 Task: Find the largest element in an array using a Python program.
Action: Mouse moved to (74, 17)
Screenshot: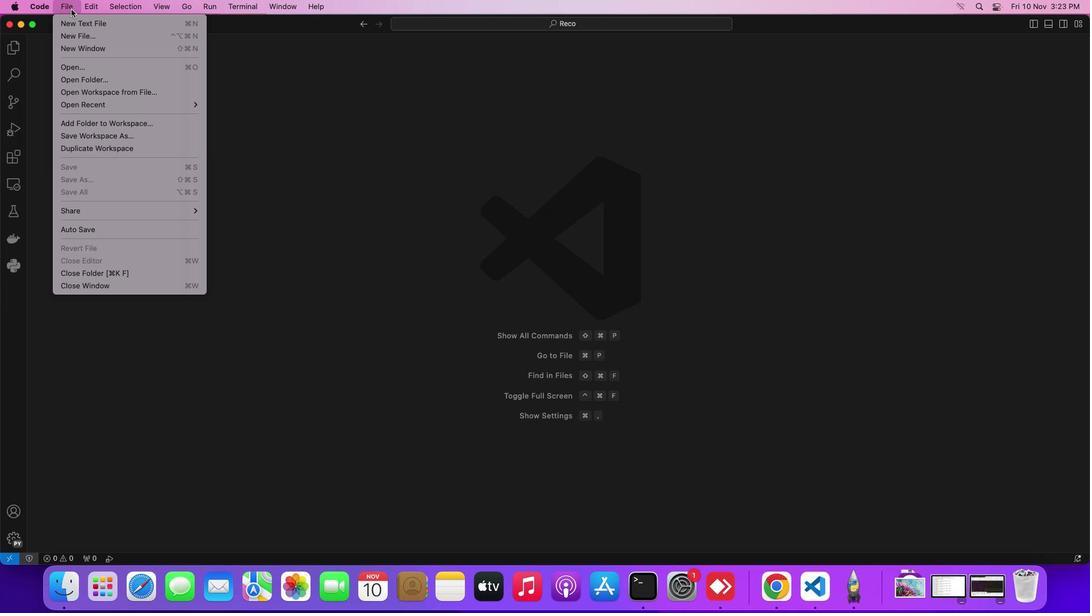 
Action: Mouse pressed left at (74, 17)
Screenshot: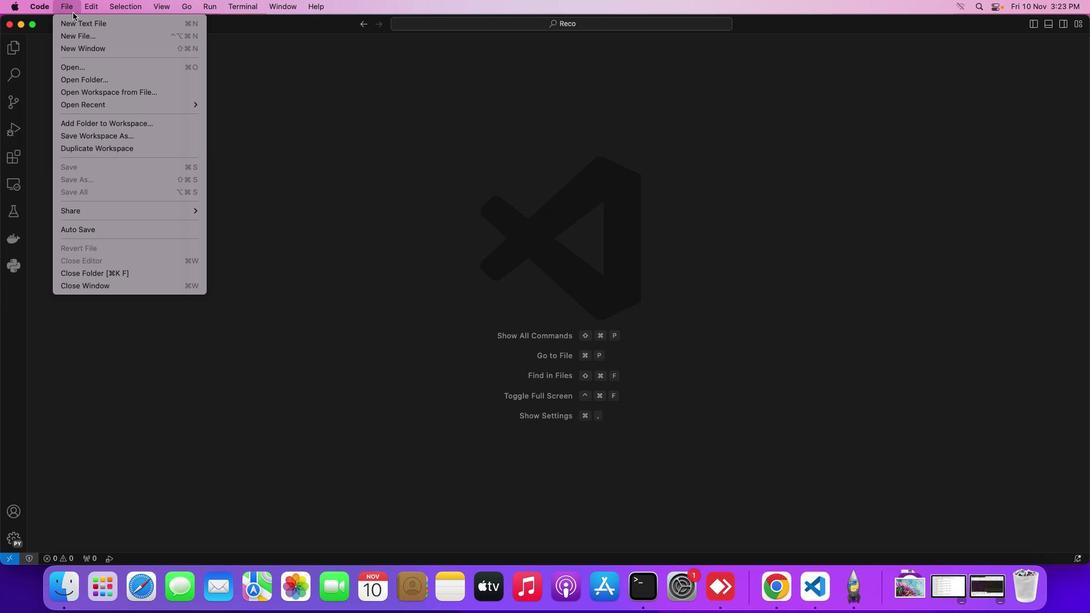 
Action: Mouse moved to (89, 33)
Screenshot: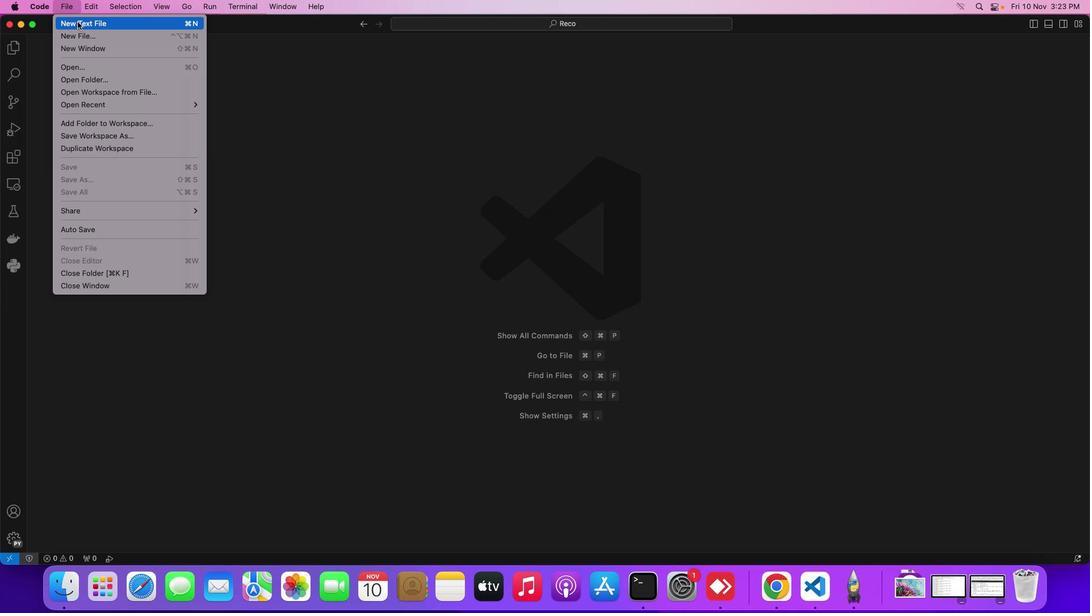 
Action: Mouse pressed left at (89, 33)
Screenshot: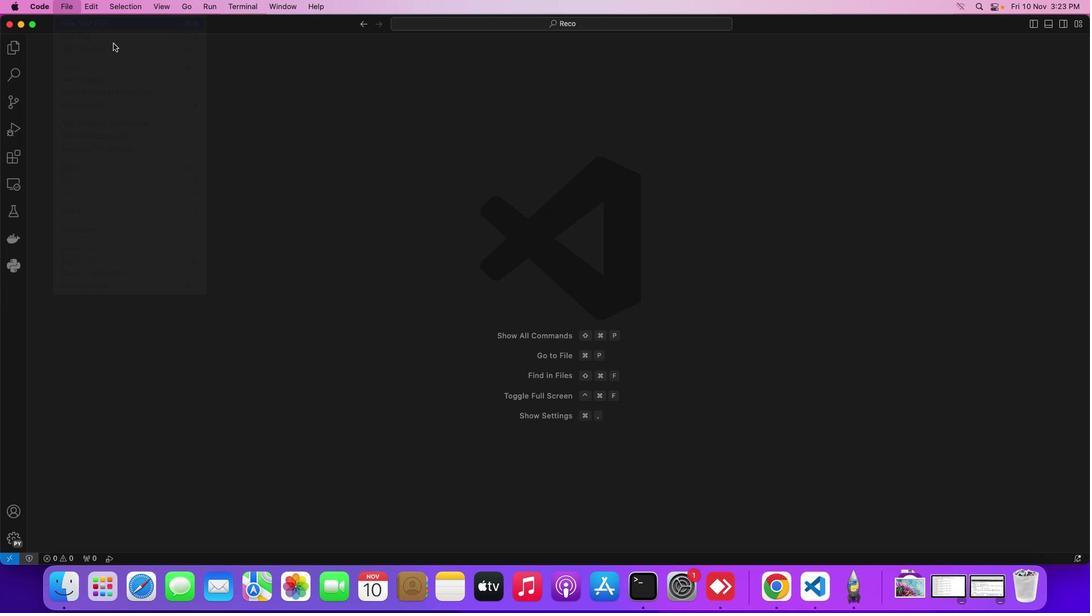 
Action: Mouse moved to (387, 265)
Screenshot: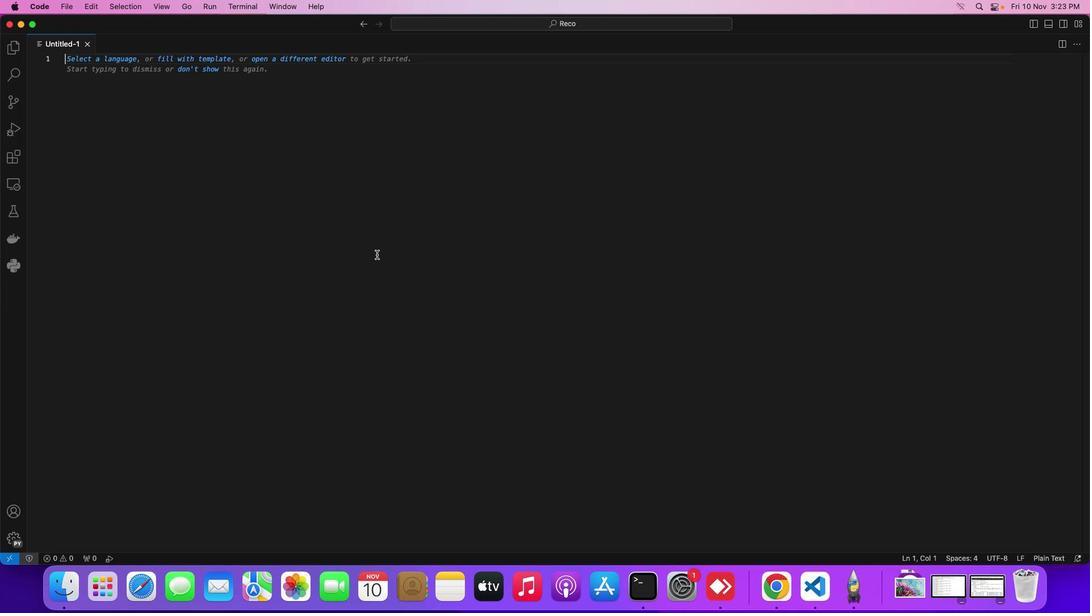 
Action: Key pressed Key.cmd's'
Screenshot: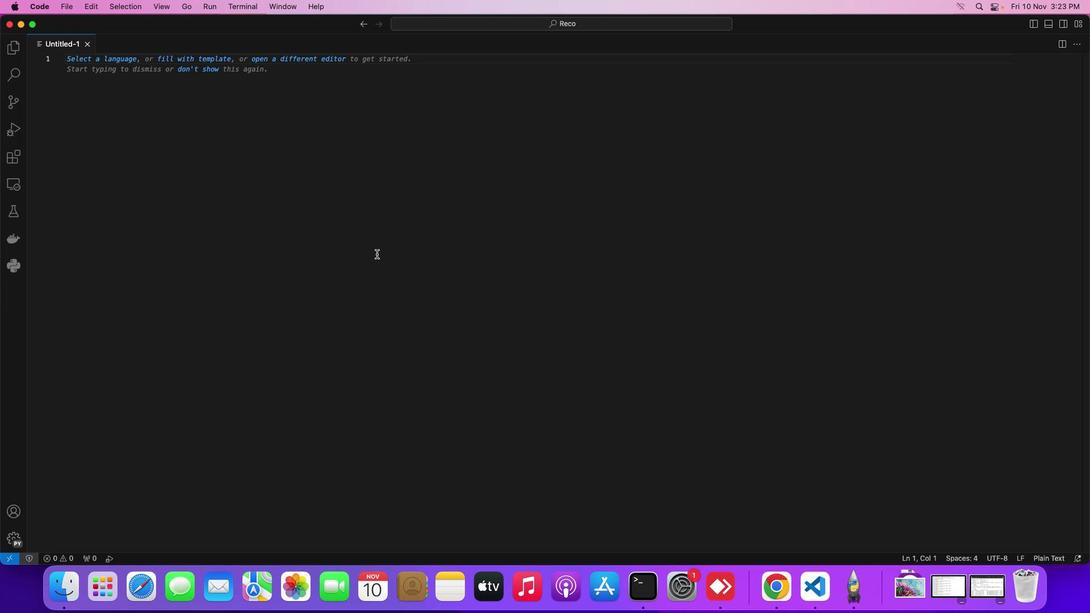 
Action: Mouse moved to (583, 252)
Screenshot: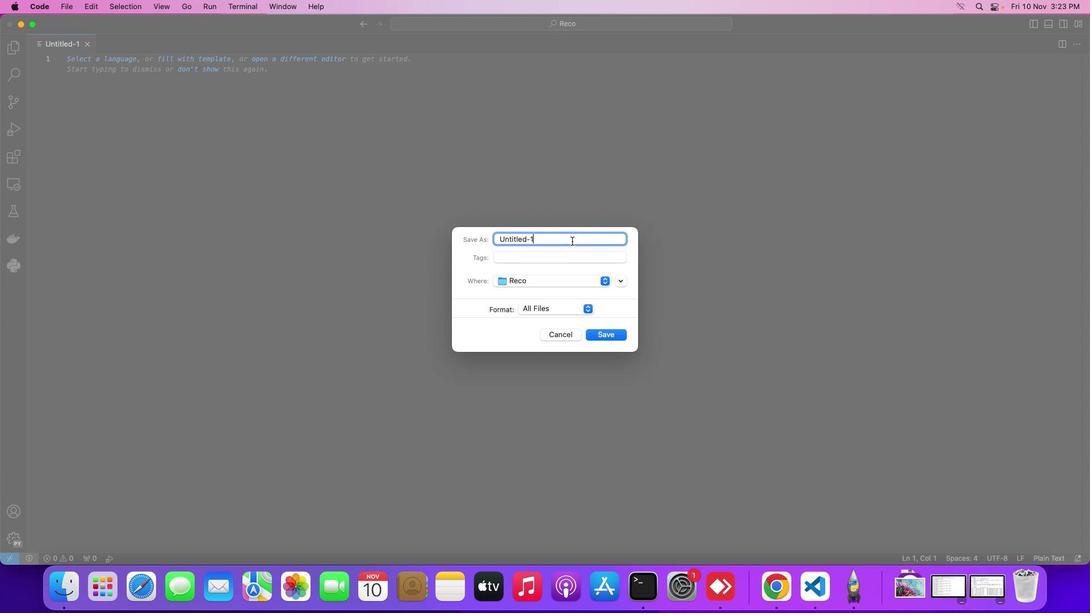 
Action: Mouse pressed left at (583, 252)
Screenshot: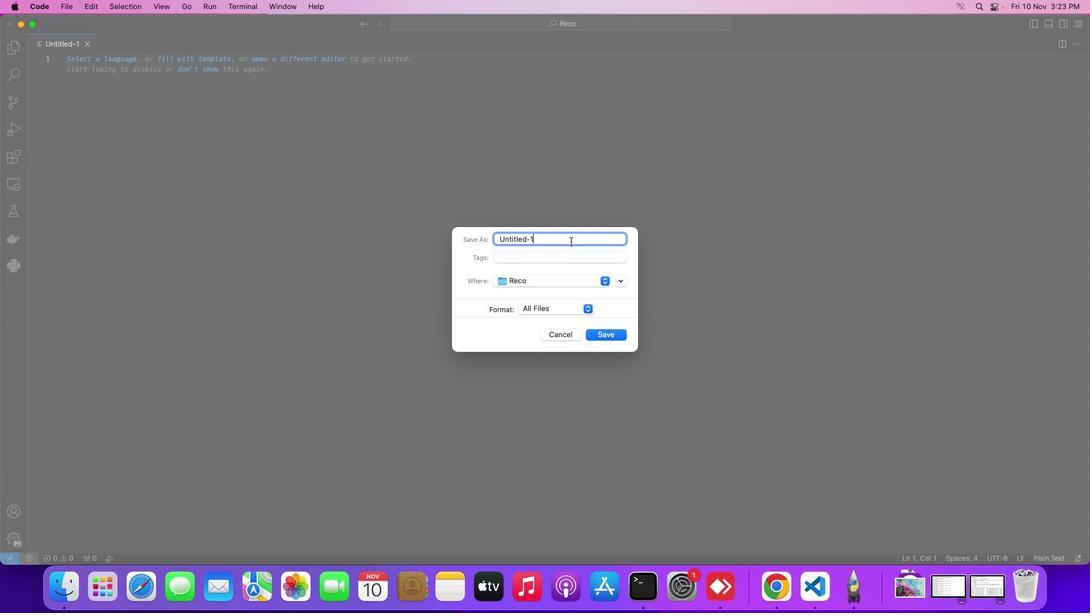 
Action: Mouse moved to (582, 253)
Screenshot: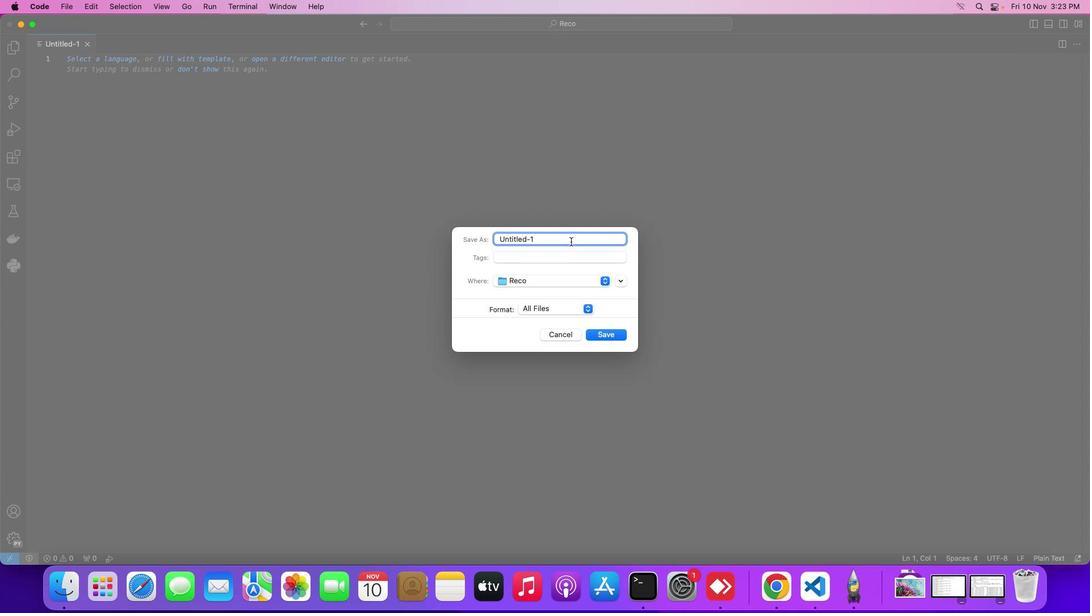 
Action: Key pressed Key.backspaceKey.backspaceKey.backspaceKey.backspaceKey.backspaceKey.backspaceKey.backspaceKey.backspaceKey.backspaceKey.backspaceKey.shift_r'D''e''m''o'Key.shift_r'M''A''x'Key.backspaceKey.backspace'z'Key.backspace'z'Key.backspace'a''x'','Key.backspace'.''p''y'Key.enter'f'Key.backspaceKey.shift_r'#'Key.spaceKey.shift_r'D''e''f''i''n''e'Key.space'a'Key.space'f''u''n''c''t''i''o''n'Key.space't''o'Key.space'f''i''n''e'Key.backspace'd'Key.space't''h''e'Key.space'l''a''r''g''e''s''t'Key.spaceKey.cmd'+''f'Key.spaceKey.backspaceKey.backspace'e''l''e''m''e''n''t''s'Key.space'i''n'Key.space'a''n'Key.space'a''r''r''a''y'Key.enter'd''e''f'Key.space'f''i''n''d'Key.shift_r'_''l''a''r''g''e''s''t'Key.shift_r'_''e''l''e''m''e''n''t''s'Key.backspaceKey.shift_r'(''a''r''r'Key.rightKey.shift_r':'Key.enter
Screenshot: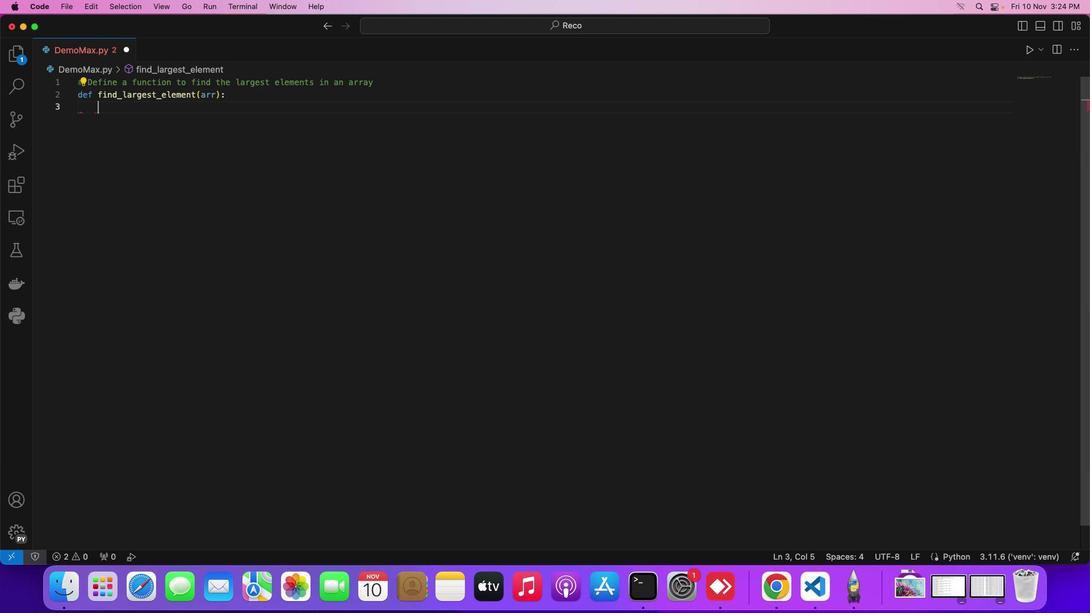 
Action: Mouse moved to (183, 11)
Screenshot: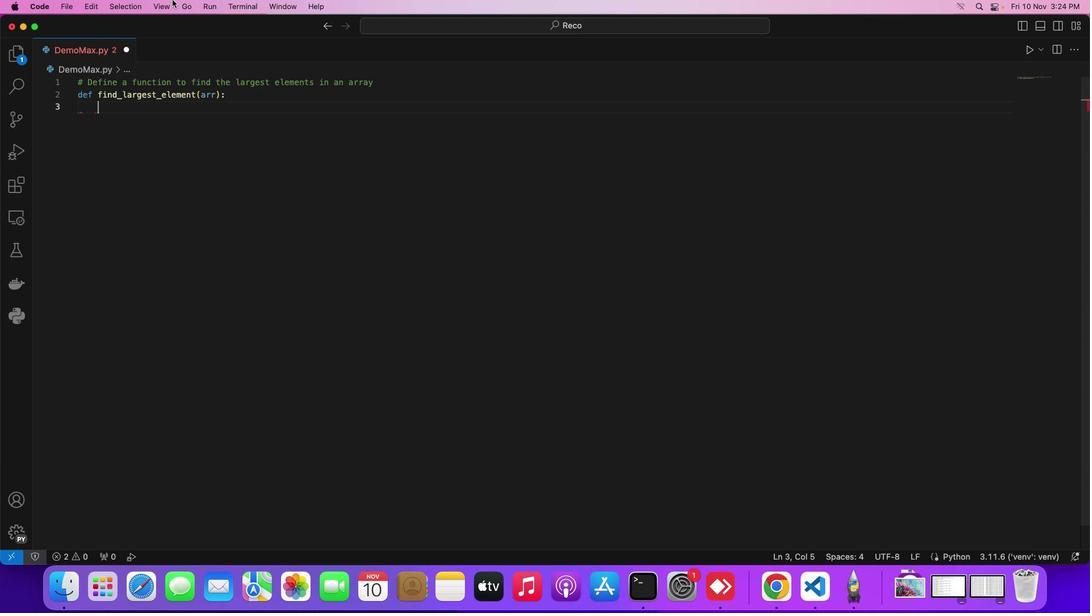 
Action: Key pressed Key.shift_r'#'Key.space'c''h''e''c''k'Key.space'i''f'Key.space't''h''e'Key.space'a''r''r''a''y'Key.space'i''s'Key.space'e''m''p''t''y'Key.enter'i''f'Key.space'n''o''t'Key.space'a''r''r'Key.shift_r':'Key.enter'r''e''t''u''r''n'Key.space'n''o''n'Key.backspaceKey.backspaceKey.backspaceKey.shift_r'N''o''n''e'Key.spaceKey.shift_r'#'Key.spaceKey.shift_r'R''e''s'Key.backspace't''u''r''n'Key.spaceKey.shift_r'N''o''n''e'Key.space'f''o''r'Key.space'e''m''p''t''y'Key.space'a''r''r''a''y''s'Key.enterKey.shift_r'#'Key.backspaceKey.enterKey.shift_r'#'Key.spaceKey.shift_r'I''n''i''t''i''a''l''i''z''e'Key.space't''h''e'Key.space'm''a''x''i''m''u''m'Key.space'e''l''e''m''e''n''t'Key.space'w''i''t''h'Key.space't''h''e'Key.space'f''i''r''s''t'Key.space'e''l''e''n''e'Key.backspaceKey.backspace'm''e''n''t'Key.space'o''f'Key.space't''h''e'Key.space'a''r''r''a''y'Key.enter'm''a''x'Key.shift_r'_''e''l''e''m''e''n''t'Key.space'='Key.space'a''r''r''[''0'Key.rightKey.enterKey.enterKey.shift_r'#'Key.spaceKey.shift_r'I''t''e''r''a''t''o''r'Key.space't''h''r''o''u''g''t''h'Key.space't''h''e'Key.space'e''l''e''m''e''n''t''s'Key.space'd'Key.backspaceKey.space'f'Key.backspace'o''f'Key.space't''h''e'Key.space'a''r''r''a''y'Key.enter'f''o''r'Key.space'e''l''e''m''e''n''t'Key.space'i''n'Key.space'a''r''r'Key.shift_r':'Key.enterKey.shift_r'#'Key.spaceKey.shift_r'C''h''e''c''k'Key.space't'Key.backspace'i''f'Key.space't''h''e'Key.space'c''u''r''r''e''n''t'Key.space'e''l''e''m''e''n''t'Key.space'i''s'Key.space'g''e''n''e''r''a''t''e'Key.space'f'Key.backspaceKey.space't''h''e'Key.backspace'a''n'Key.space't''h''e'Key.space'c''u''r''r''e''n''t'Key.space'm''a''x''i''m''u''m'Key.enter'i''f'Key.space'e''l''e''m''e''n''t'Key.spaceKey.shift_r'>'Key.space'm''a''x'Key.shift_r'_''e''l''e''m'Key.enterKey.spaceKey.backspaceKey.shift_r':'Key.enter'm''a''x'Key.shift_r'_''e''l''e''m''e''n''t'Key.space'='Key.space'e''l''e''m''e''n''t'Key.spaceKey.shift_r'#'Key.space'u''p''d''a''t''e'Key.space't''h''e'Key.space'm''a''x''i''m''u''m'Key.space'e''l''e''m''e''n''t'Key.enterKey.enterKey.backspaceKey.backspaceKey.shift_r'#'Key.spaceKey.shift_r'R''e''s'Key.backspace't''u''r''n'Key.space't''h''e'Key.space'm''a''x''i''m''u''m'Key.space'e''l''e''m''e''n''t'Key.space'f''o''u''n''d'Key.space'i''n'Key.space't''h''e'Key.space'a''r''r''a''y'Key.enterKey.backspaceKey.backspace'r''e''t''u''r''n'Key.space',''a'Key.backspaceKey.backspace'm''a''x'Key.shift_r'_''e''l''e''m''e''n''t'Key.enterKey.enterKey.enterKey.shift_r'#'Key.spaceKey.shift_r'E''x''a''m''p''l''e'Key.space'u''s''a''g''e'Key.shift_r'"'Key.backspaceKey.shift_r':'Key.enterKey.shift_r'#'Key.spaceKey.shift_r'C''r''e''a''t''e'Key.space'a''n'Key.space'a''r''r''a''y'Key.space'f''o''r'Key.space't''e''s''t''i''n''g'Key.enter'm''y'Key.spaceKey.backspaceKey.shift_r'_''a''r''r''a''y'Key.space'='Key.space'[''2'Key.backspace'3'','Key.space'8'','Key.space'1'','Key.space'6'','Key.space'2'','Key.space'1''0'','Key.space'5'Key.rightKey.enterKey.enterKey.shift_r'#'Key.spaceKey.shift_r'C''a''l''l'Key.space't''g''e'Key.backspaceKey.backspace'h''e'Key.space'f''u''n''c''t''i''o''n'Key.space't''o'Key.space'f''i''n''d'Key.space't''h''e'Key.space'l''a''r''g''e''s''t'Key.space'e''l''e''m''e''n''t'Key.space'i''n'Key.space't''h''e'Key.space'a''r''r''a''y'Key.enter'l''a''r''g''e''s''t'Key.shift_r'_''e''l''e''m''e''n''t'Key.space'='Key.space'a'Key.backspace'f''i''n''d'Key.shift_r'_''l''a''r''g''e''s''t'Key.shift_r'_''e''l''e''m''e''n''t'Key.shift_r'(''m''y'Key.shift_r'_''a''r''r''a''y'Key.rightKey.enterKey.enterKey.shift_r'#'Key.spaceKey.shift_r'P''r''i''n''t'Key.space't''h''e'Key.space'r''e''s''u''l''t'Key.enter'p''r''i''n''t'Key.shift_r'(''f'Key.shift_r'"'Key.shift_r'T''h''e'Key.space'l''a''r''g''e''s''t'Key.space'e''l''e''m''e''n''t'Key.space'i''n'Key.space't''h''e'Key.space'a''r''r''a''y'Key.space'i''s'Key.shift_r':'Key.spaceKey.shift_r'{''l''a''r''g''e''s''t'Key.shift_r'_''e''l''e''m''e''n''t'Key.rightKey.rightKey.rightKey.enterKey.enter
Screenshot: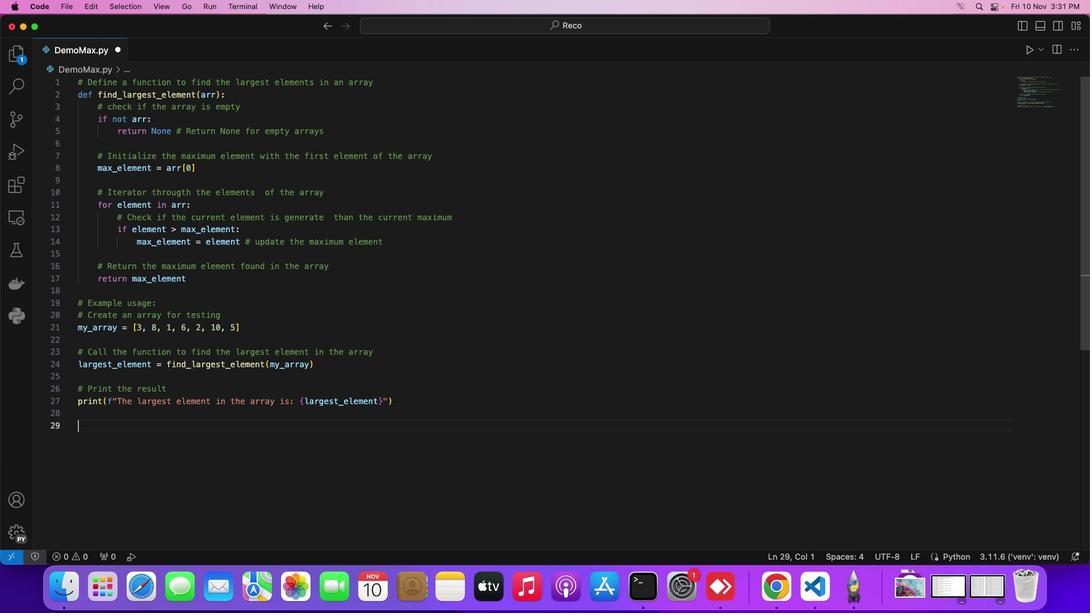 
Action: Mouse moved to (707, 382)
Screenshot: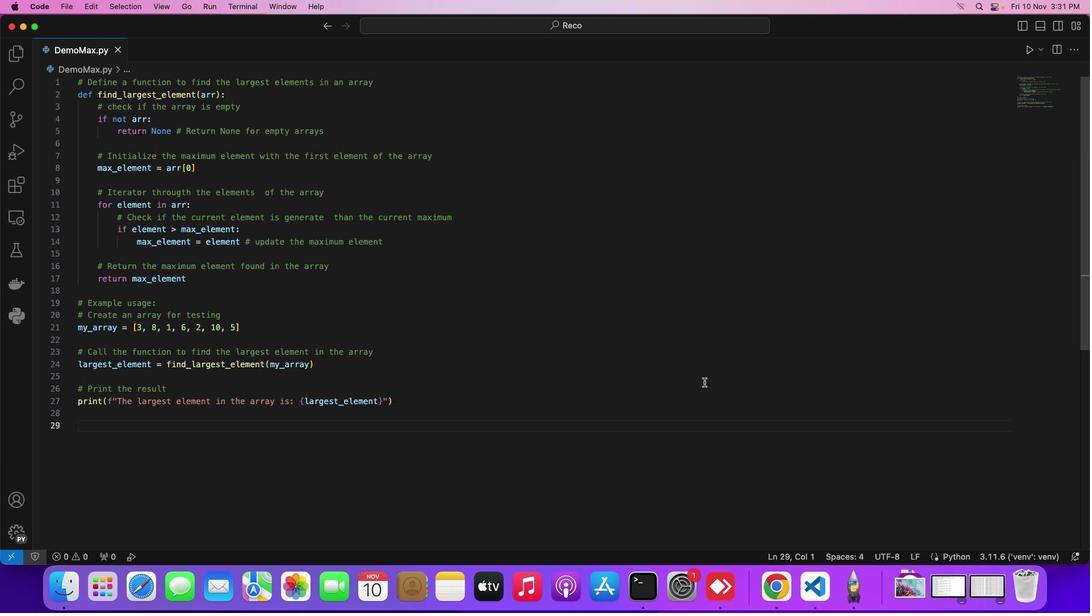 
Action: Key pressed Key.cmd
Screenshot: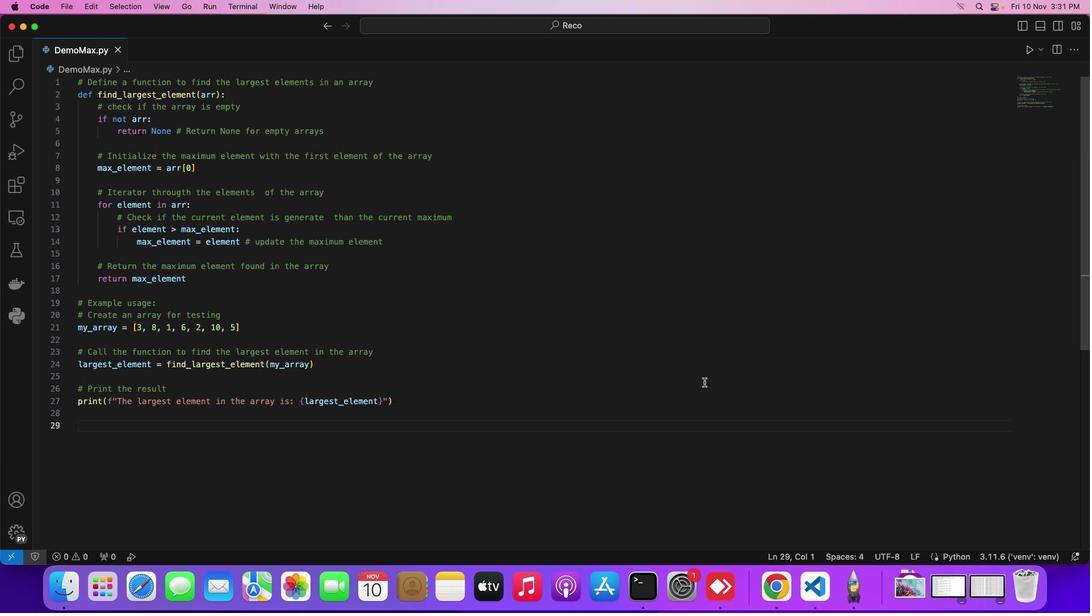 
Action: Mouse moved to (715, 393)
Screenshot: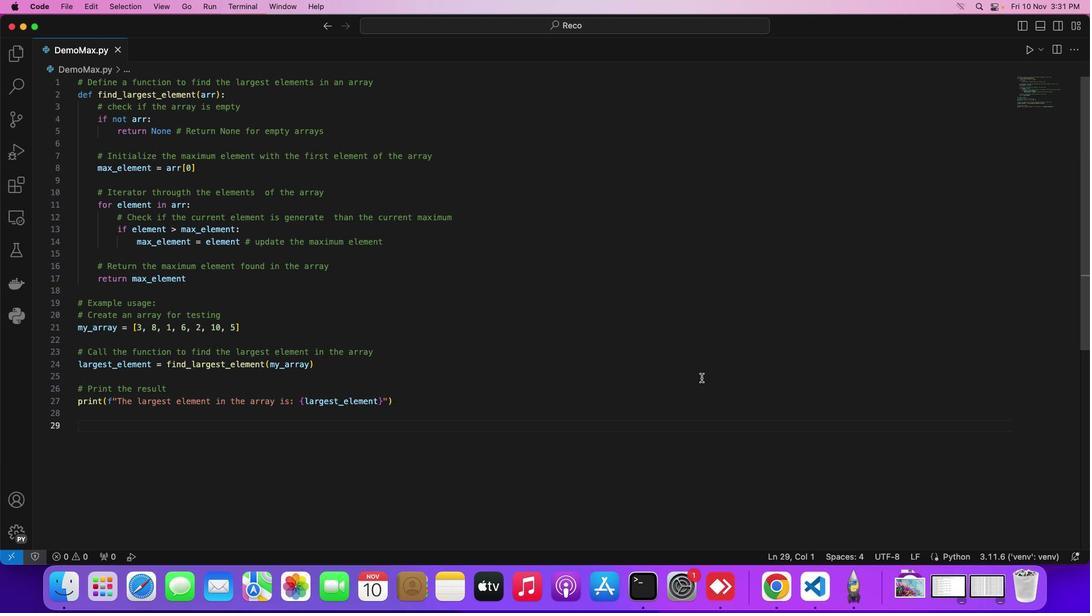 
Action: Key pressed 's'
Screenshot: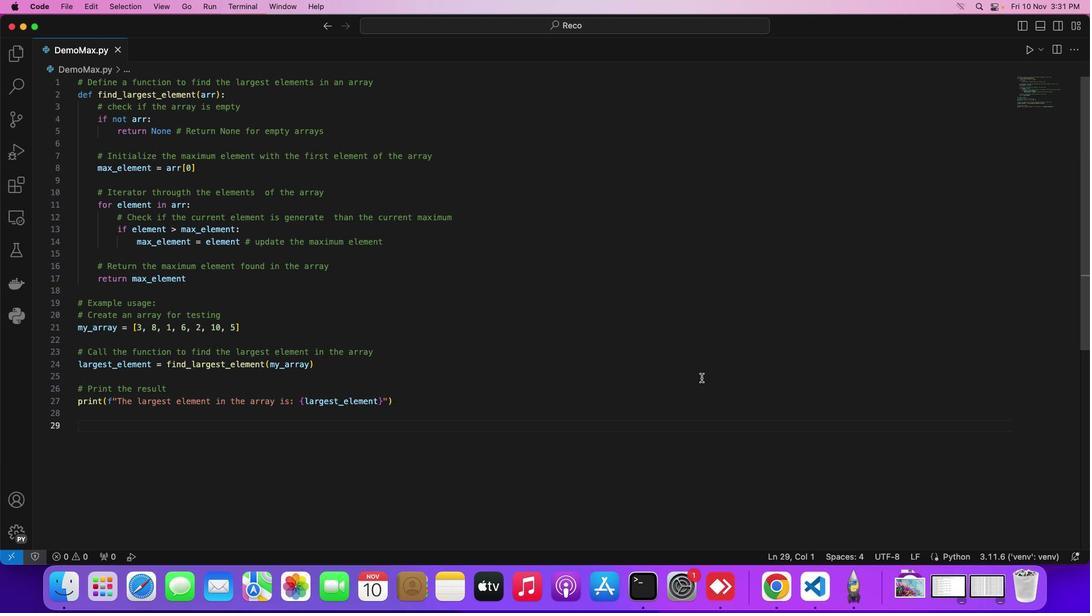 
Action: Mouse moved to (1053, 70)
Screenshot: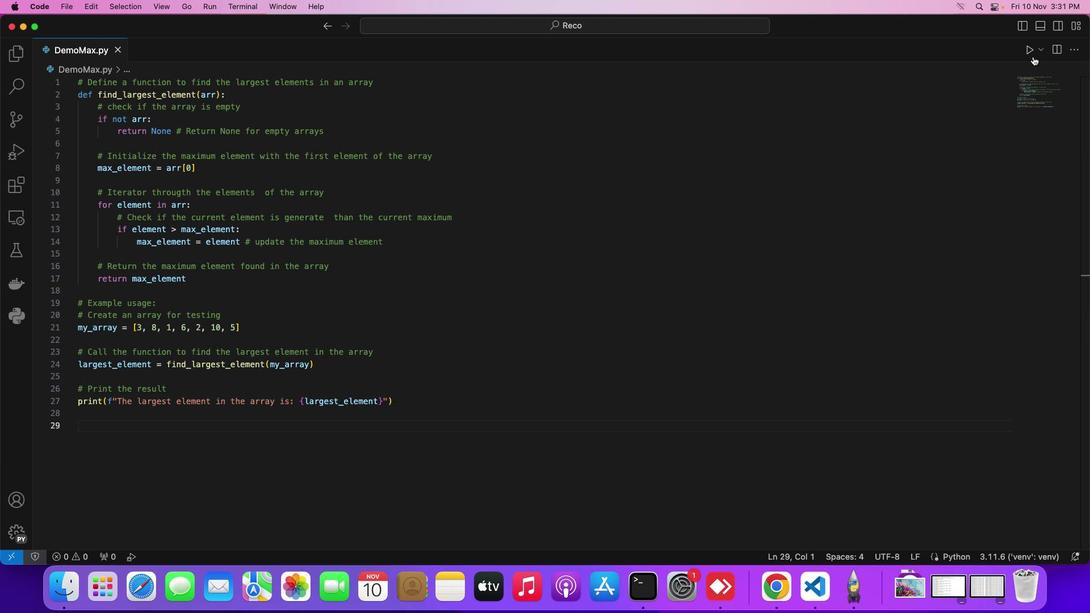 
Action: Key pressed Key.cmd
Screenshot: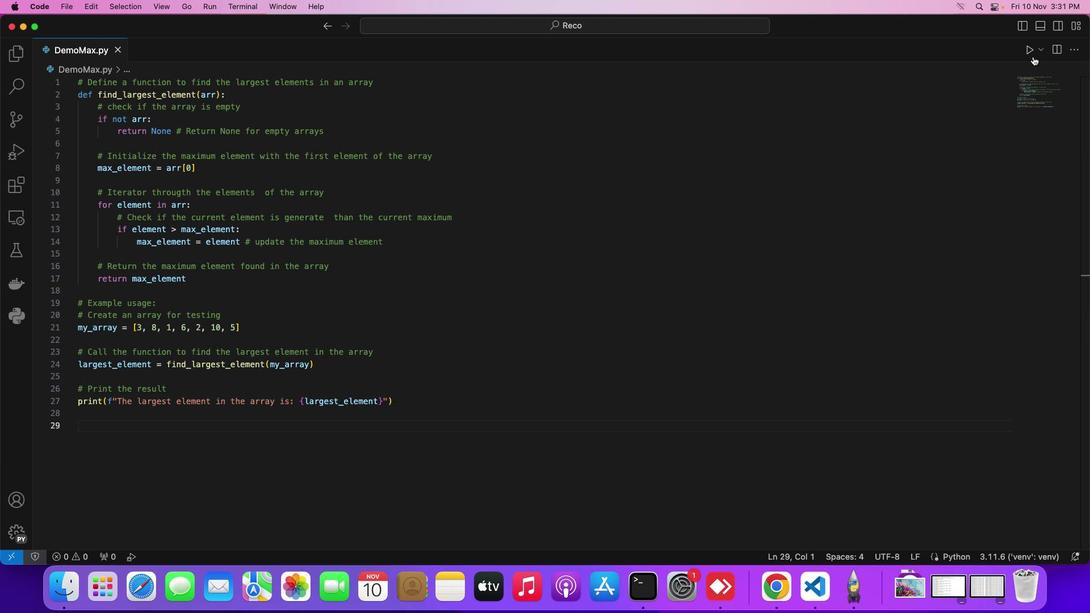 
Action: Mouse moved to (1051, 71)
Screenshot: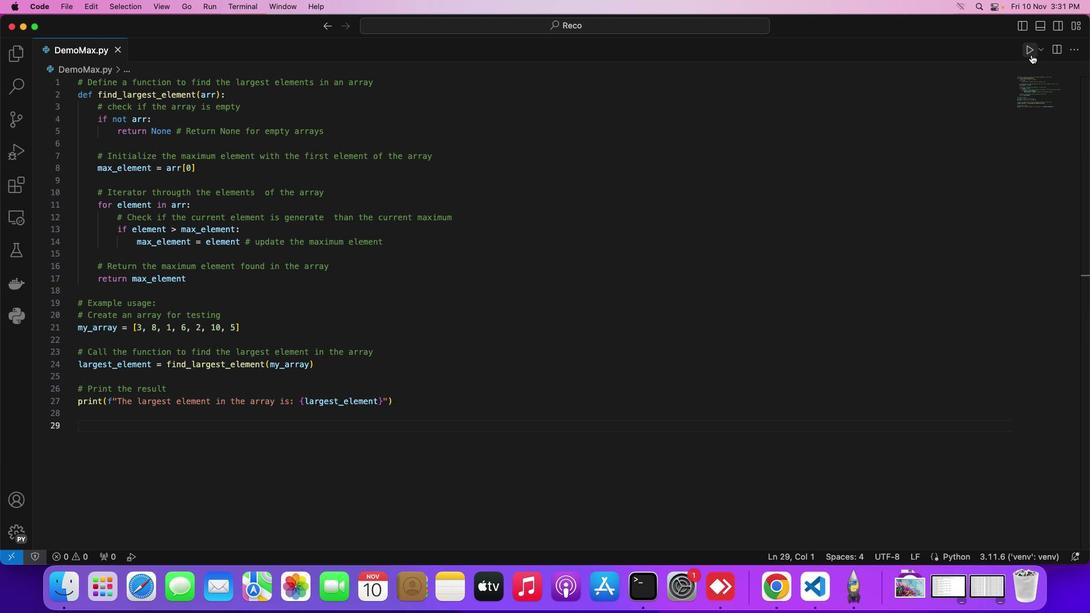 
Action: Key pressed 's'
Screenshot: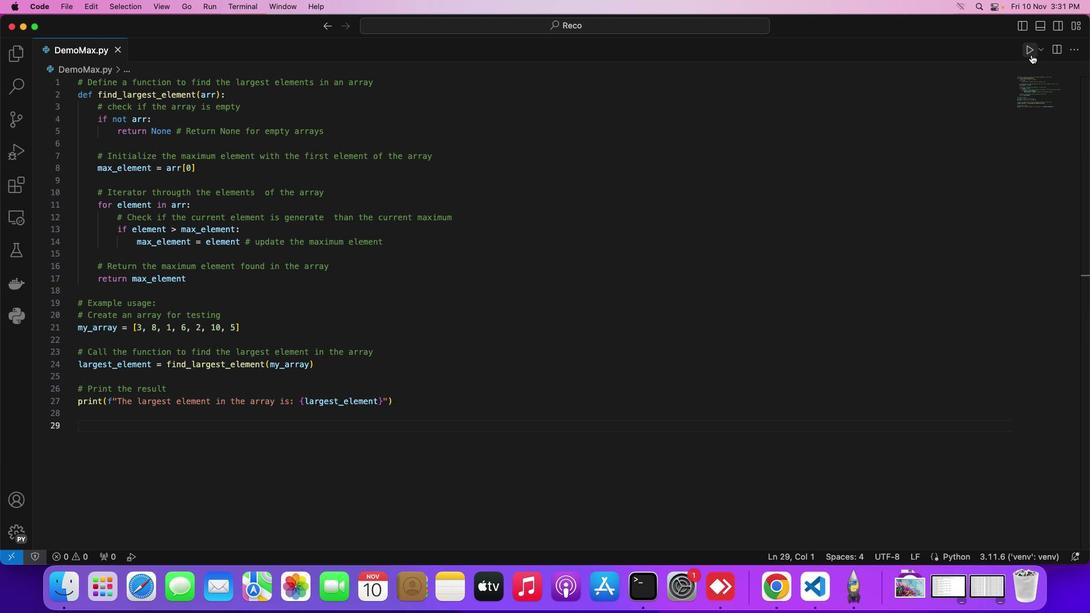 
Action: Mouse moved to (1042, 66)
Screenshot: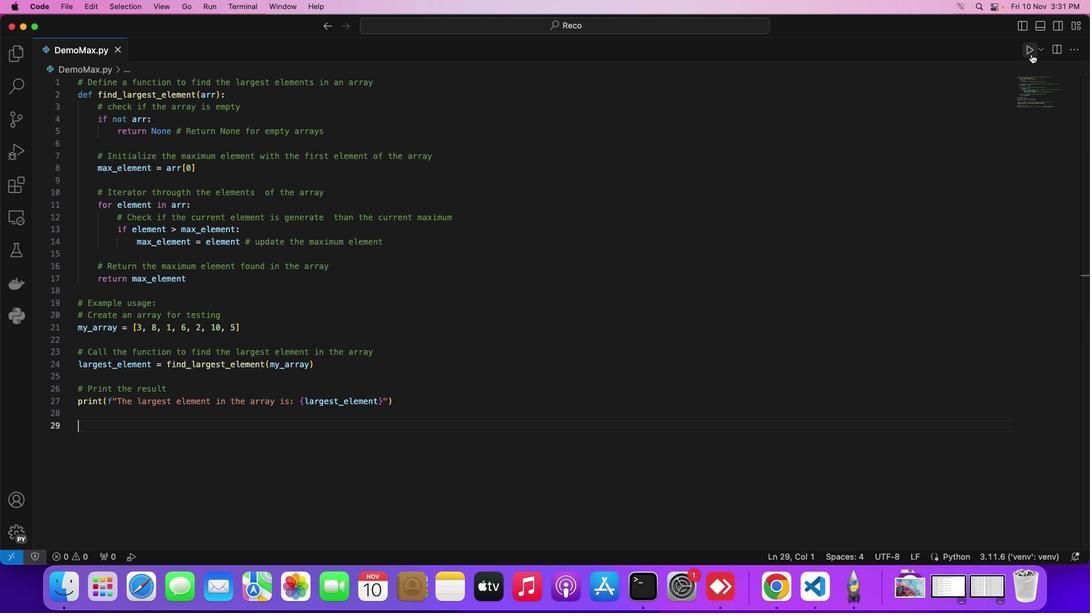 
Action: Mouse pressed left at (1042, 66)
Screenshot: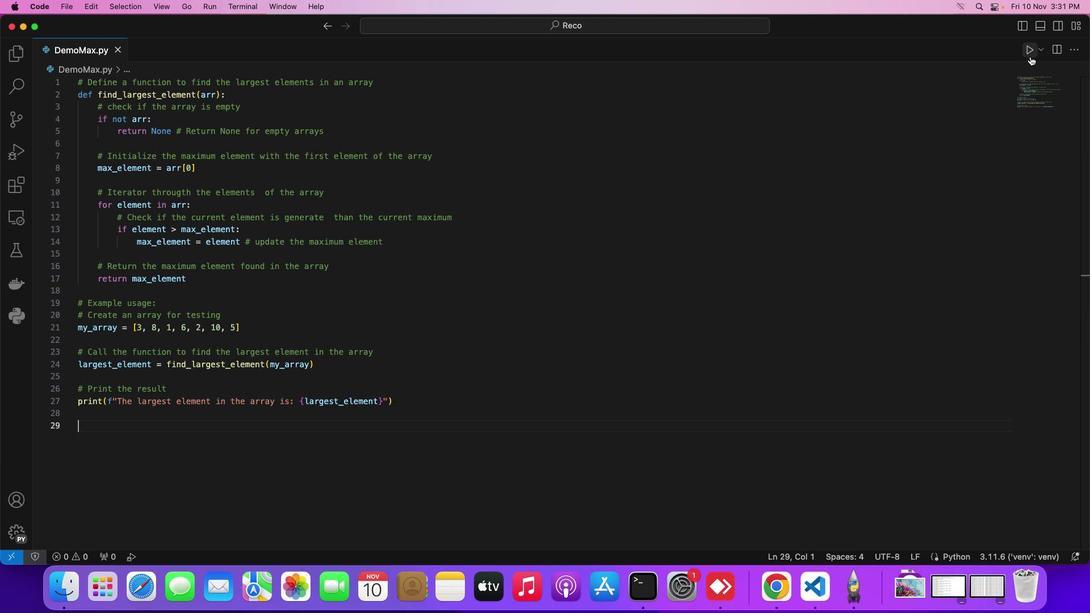 
Action: Mouse moved to (249, 372)
Screenshot: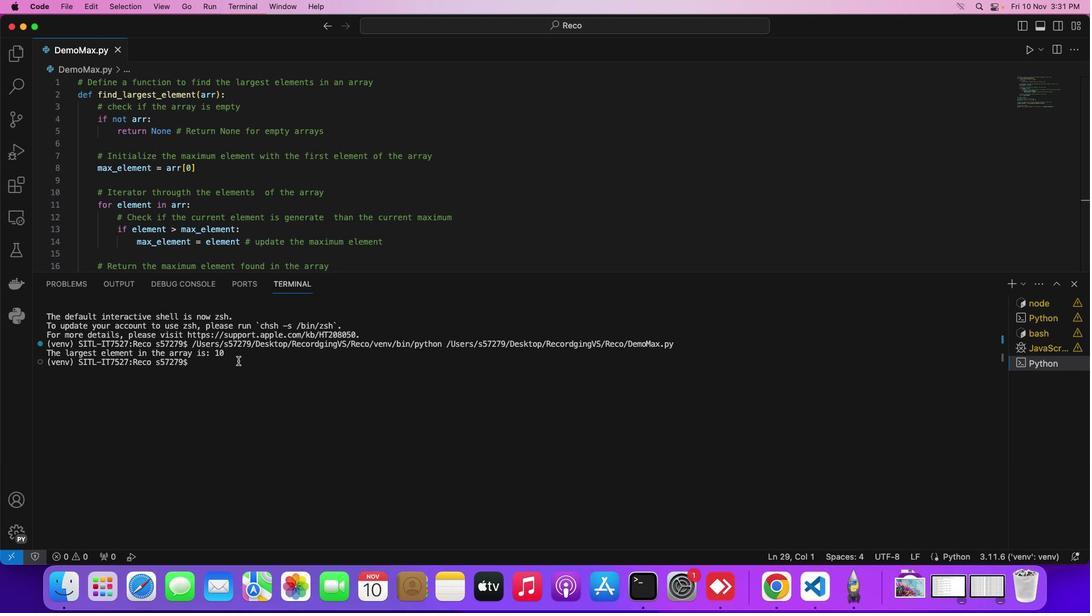 
